 Task: Assign in the project AgileBuddy the issue 'Implement a new cloud-based customer relationship management system for a company with advanced lead generation and sales tracking features' to the sprint 'Internationalization Sprint'. Assign in the project AgileBuddy the issue 'Integrate a new product recommendation feature into an existing e-commerce website to improve product discoverability and sales conversion' to the sprint 'Internationalization Sprint'. Assign in the project AgileBuddy the issue 'Develop a new tool for automated testing of cross-browser compatibility and responsiveness' to the sprint 'Internationalization Sprint'. Assign in the project AgileBuddy the issue 'Upgrade the database indexing strategy of a web application to improve query performance and reduce data retrieval time' to the sprint 'Internationalization Sprint'
Action: Mouse moved to (742, 422)
Screenshot: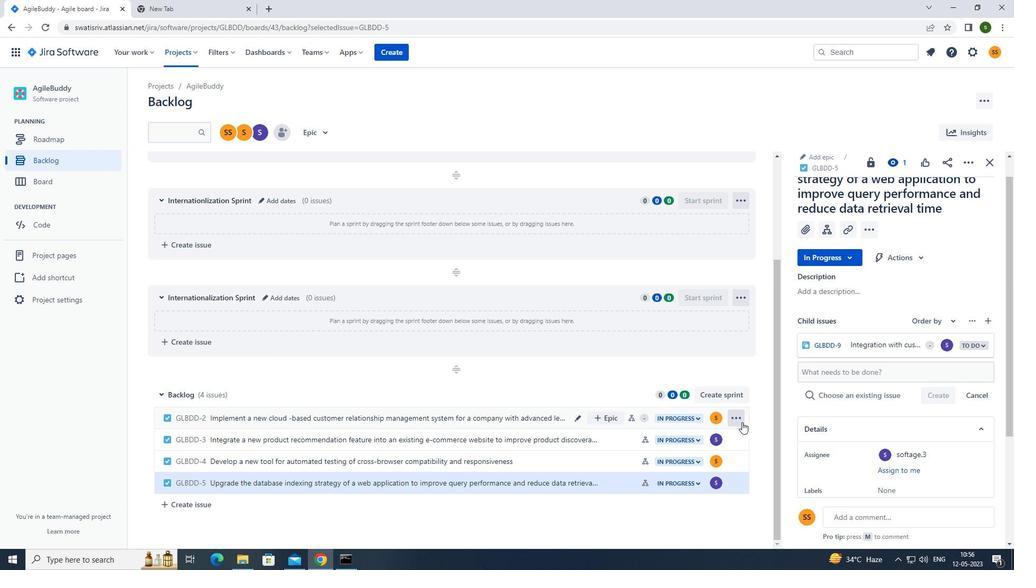 
Action: Mouse pressed left at (742, 422)
Screenshot: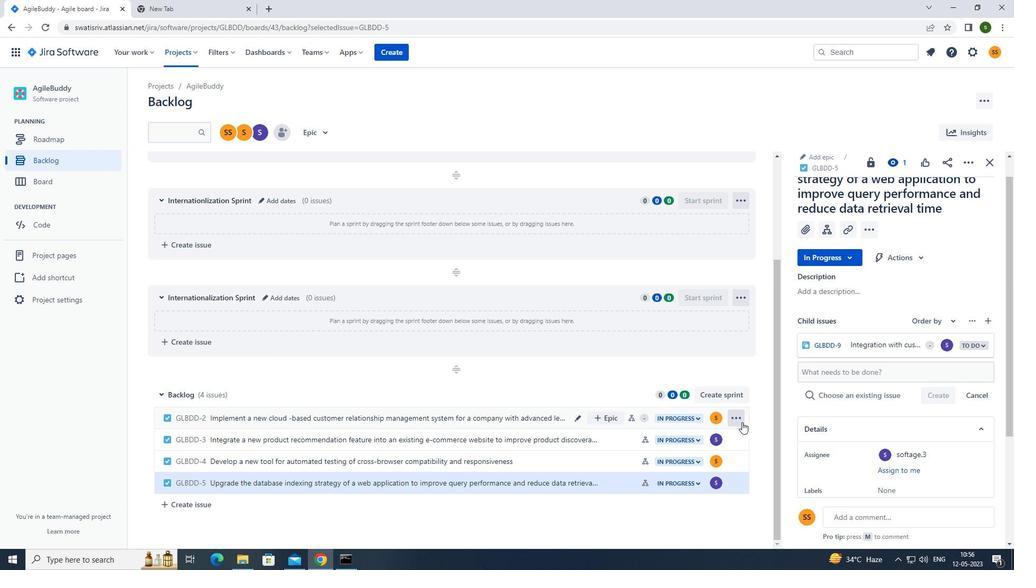 
Action: Mouse moved to (710, 329)
Screenshot: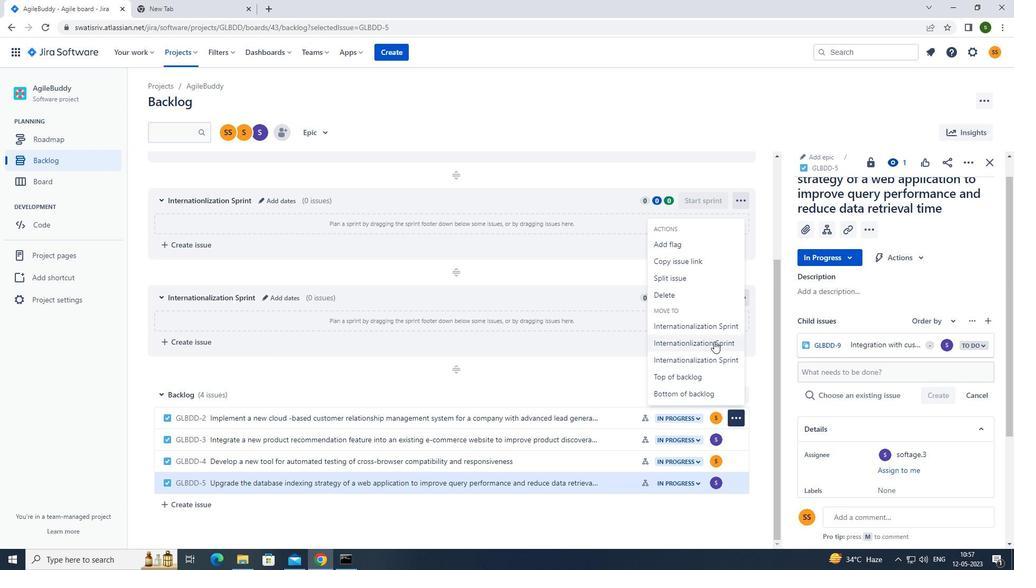 
Action: Mouse pressed left at (710, 329)
Screenshot: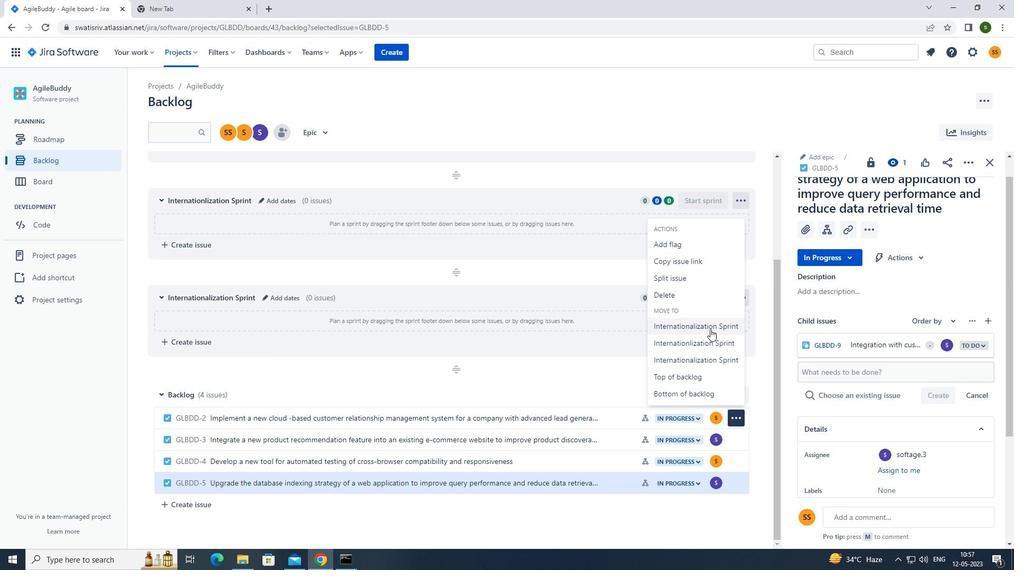 
Action: Mouse moved to (735, 441)
Screenshot: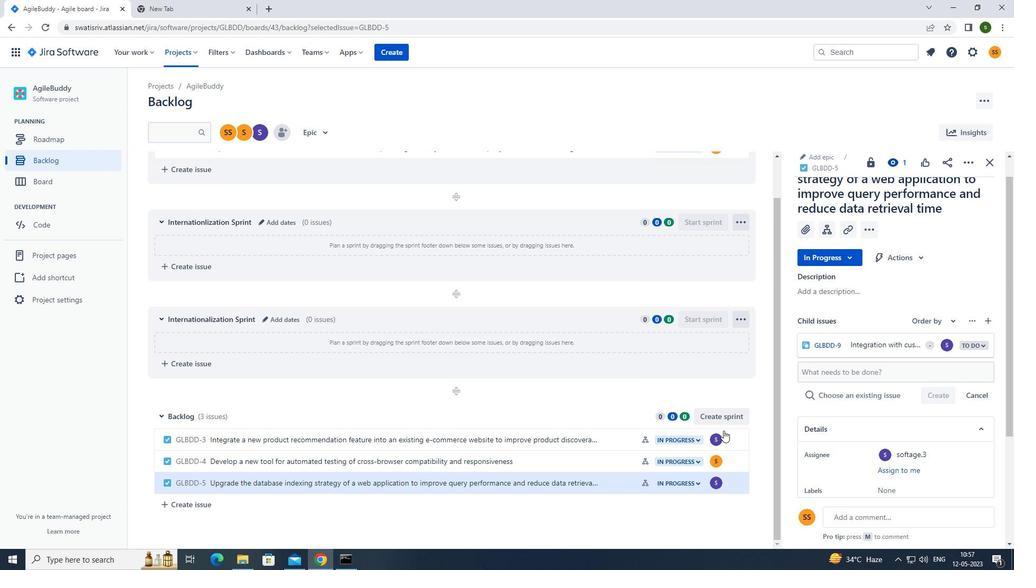 
Action: Mouse pressed left at (735, 441)
Screenshot: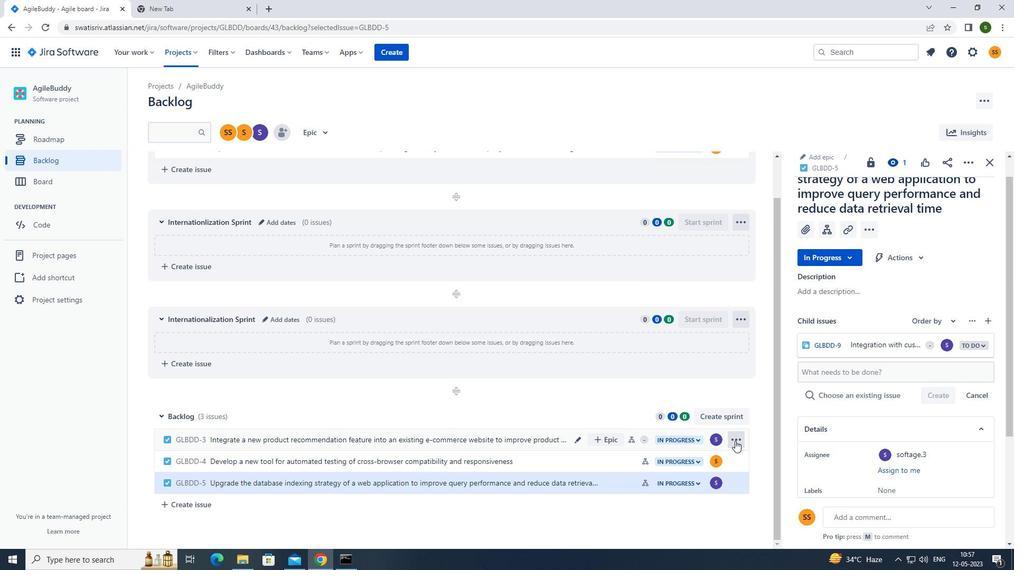 
Action: Mouse moved to (712, 365)
Screenshot: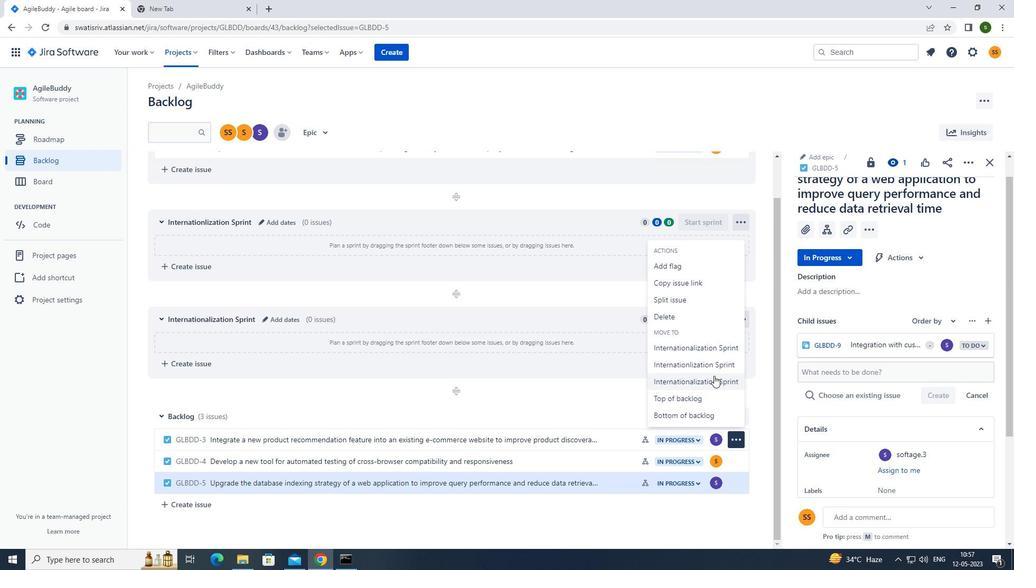 
Action: Mouse pressed left at (712, 365)
Screenshot: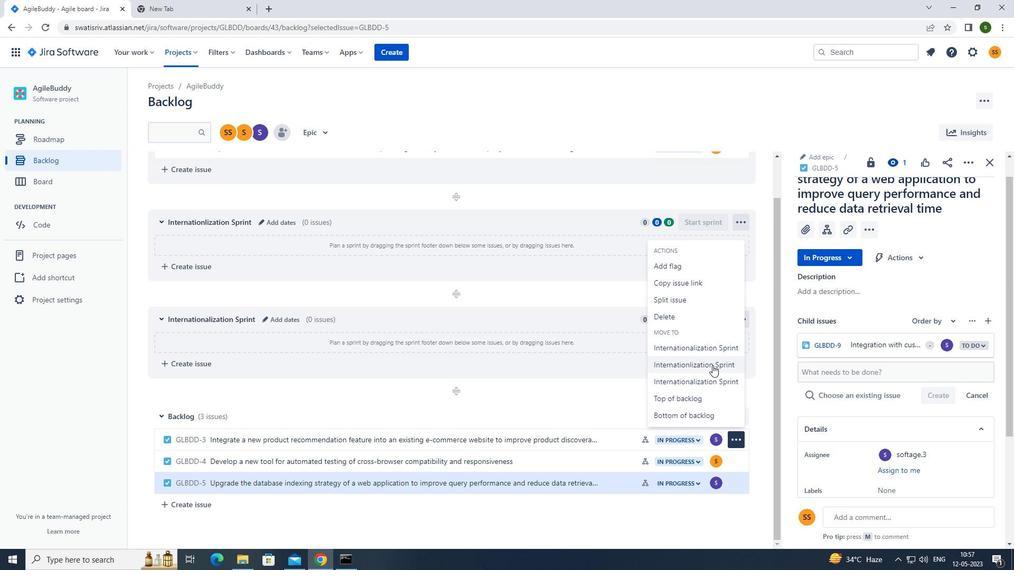 
Action: Mouse moved to (733, 459)
Screenshot: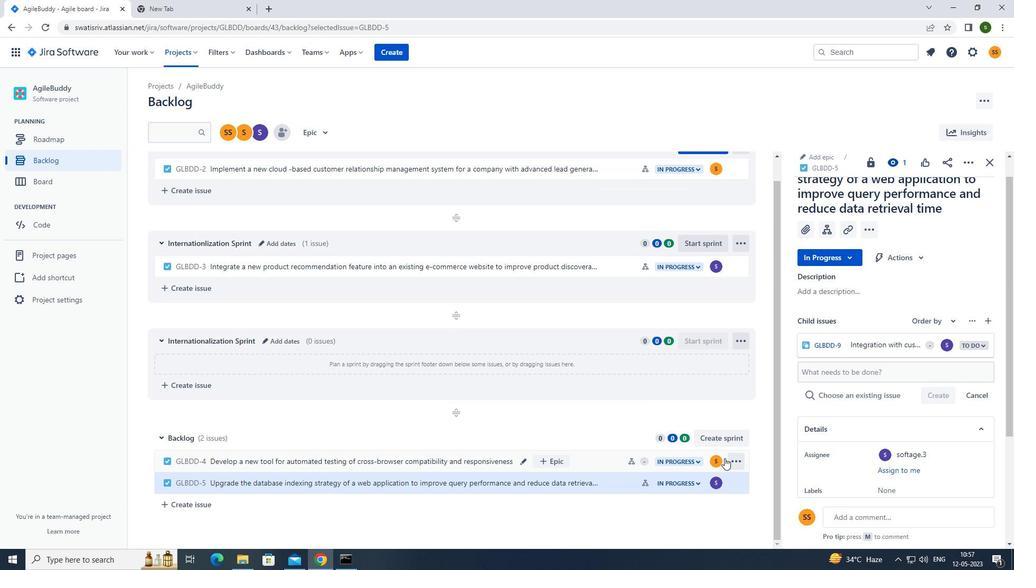 
Action: Mouse pressed left at (733, 459)
Screenshot: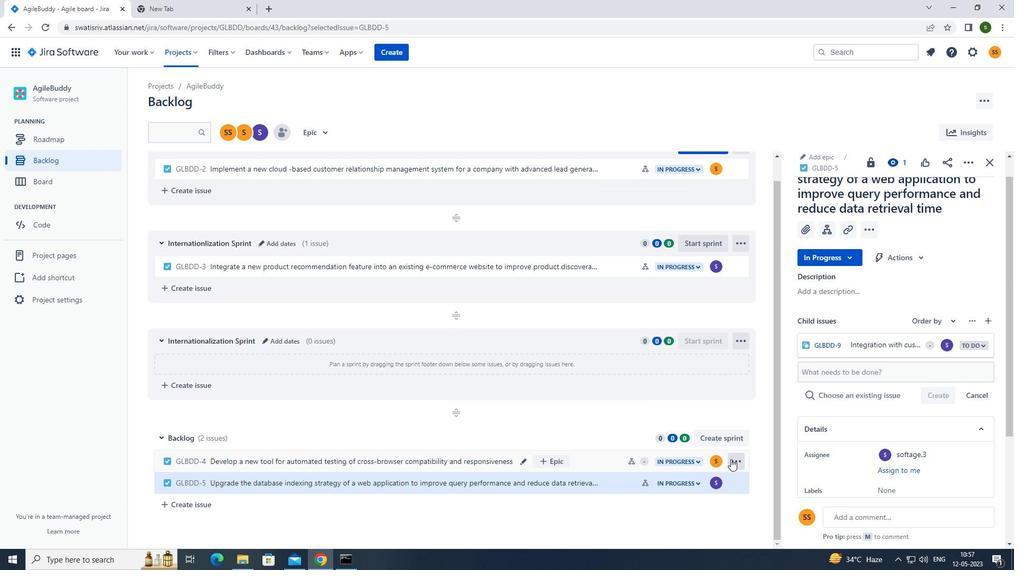 
Action: Mouse moved to (714, 405)
Screenshot: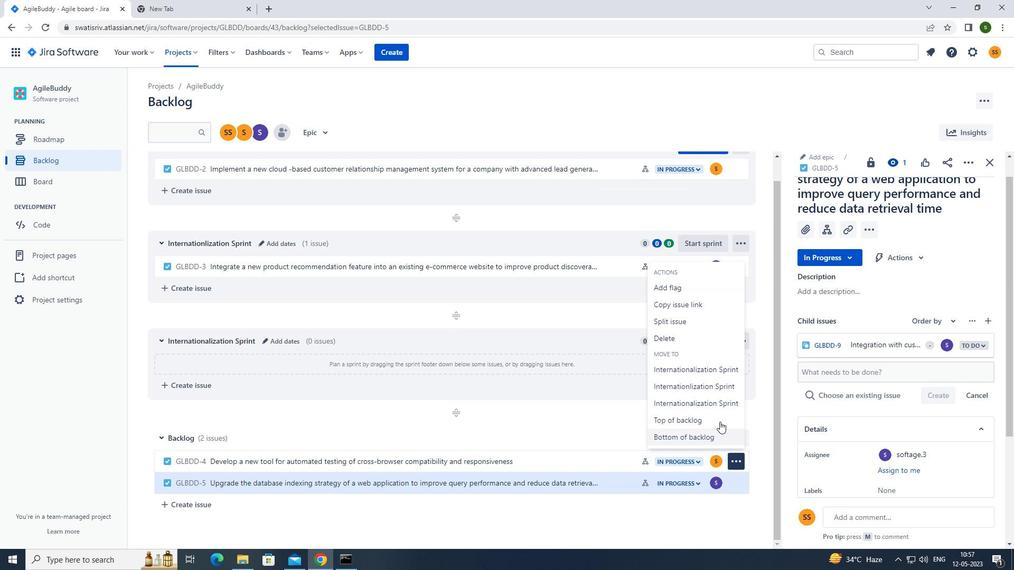 
Action: Mouse pressed left at (714, 405)
Screenshot: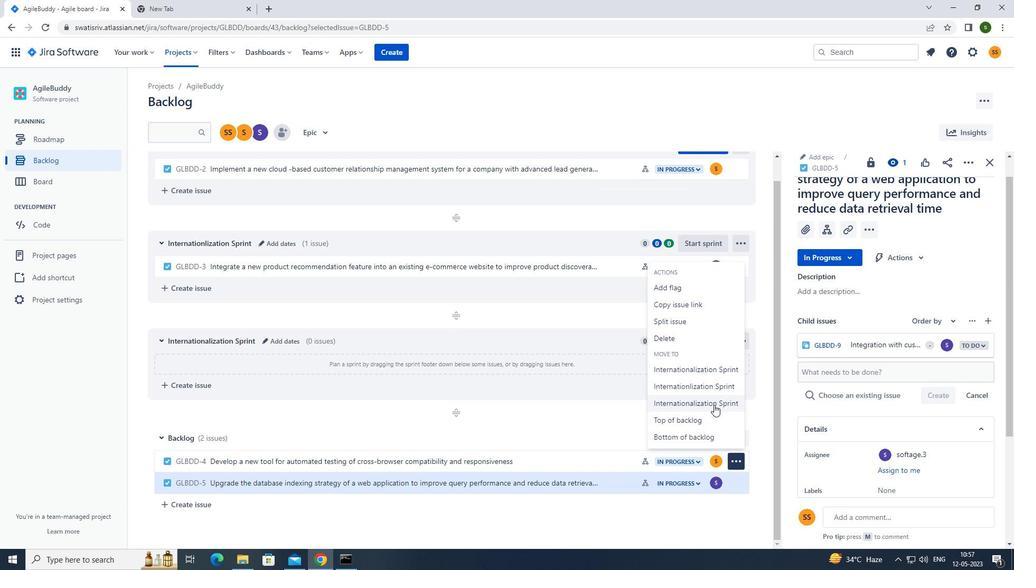 
Action: Mouse moved to (738, 482)
Screenshot: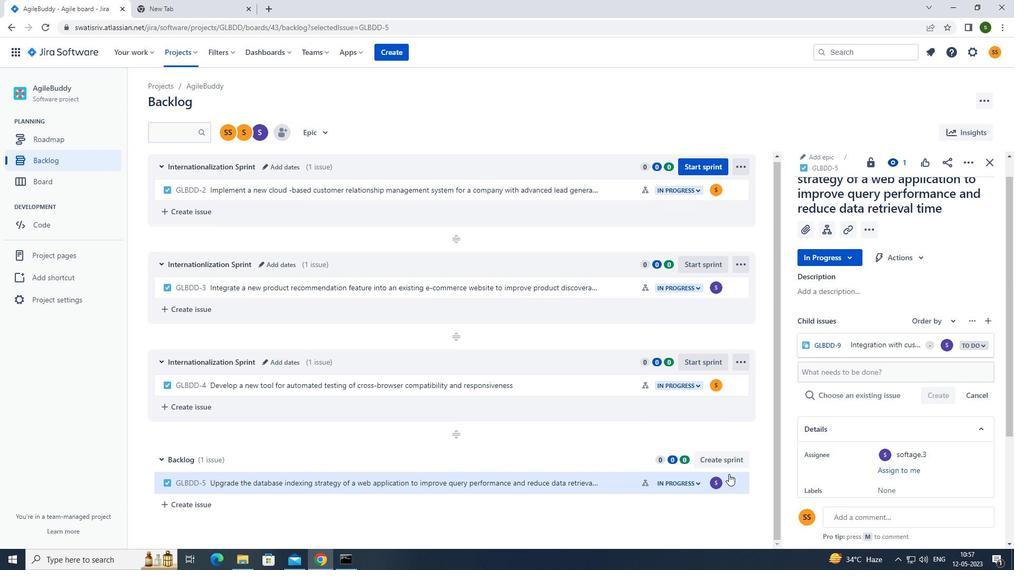 
Action: Mouse pressed left at (738, 482)
Screenshot: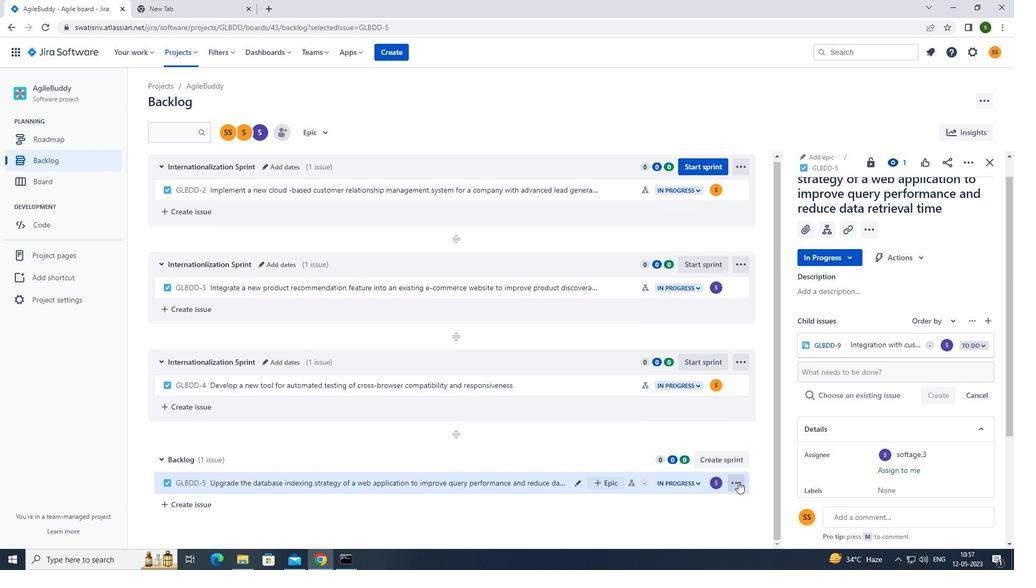 
Action: Mouse moved to (718, 424)
Screenshot: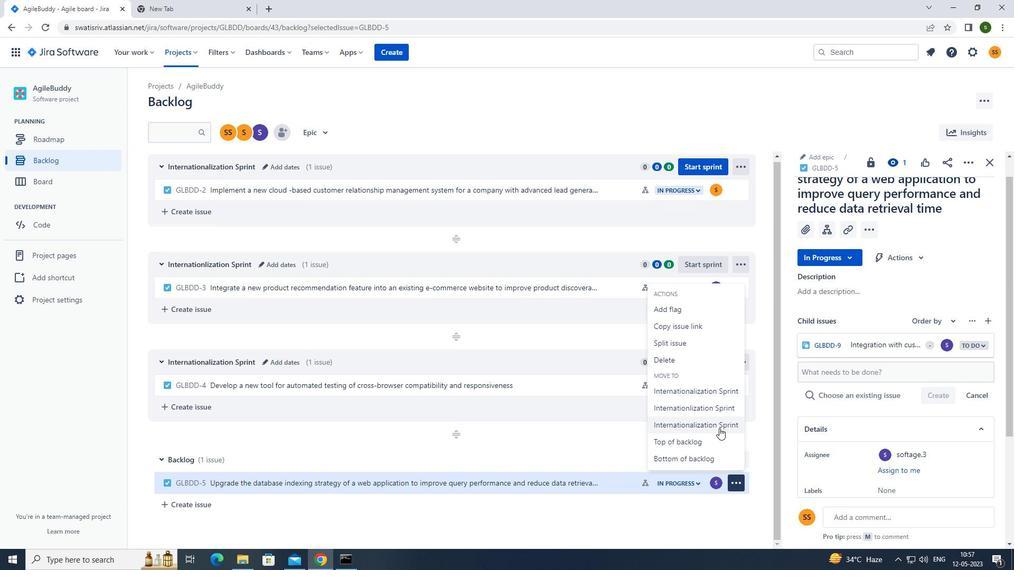 
Action: Mouse pressed left at (718, 424)
Screenshot: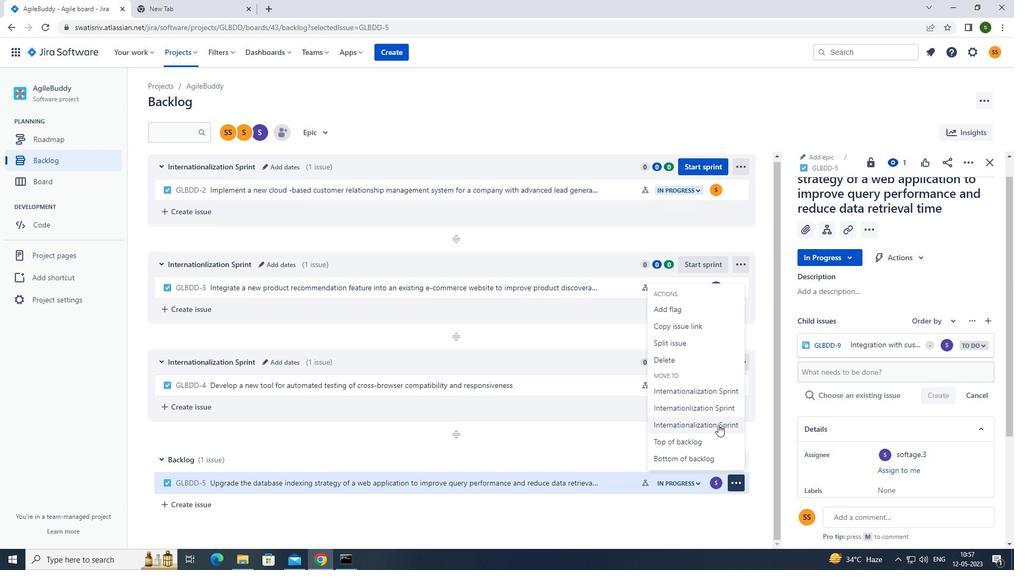 
Action: Mouse moved to (567, 511)
Screenshot: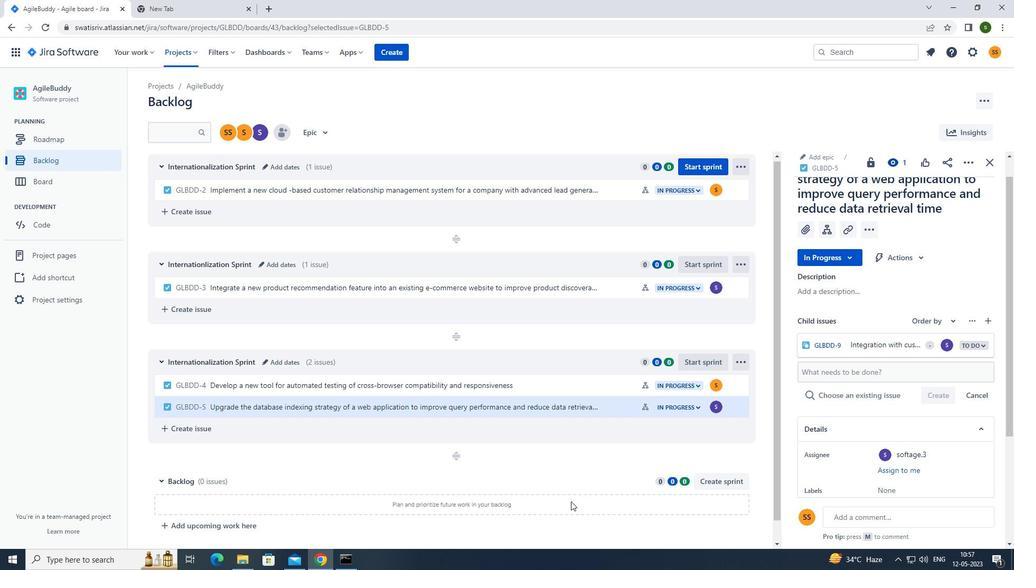 
